 Task: Look for properties with no max time on Redfin.
Action: Mouse moved to (582, 55)
Screenshot: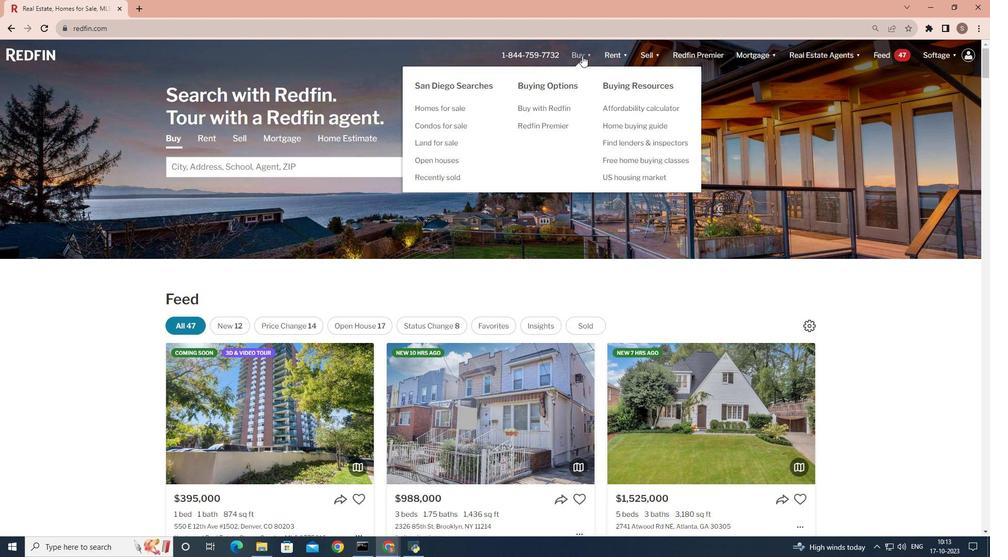 
Action: Mouse pressed left at (582, 55)
Screenshot: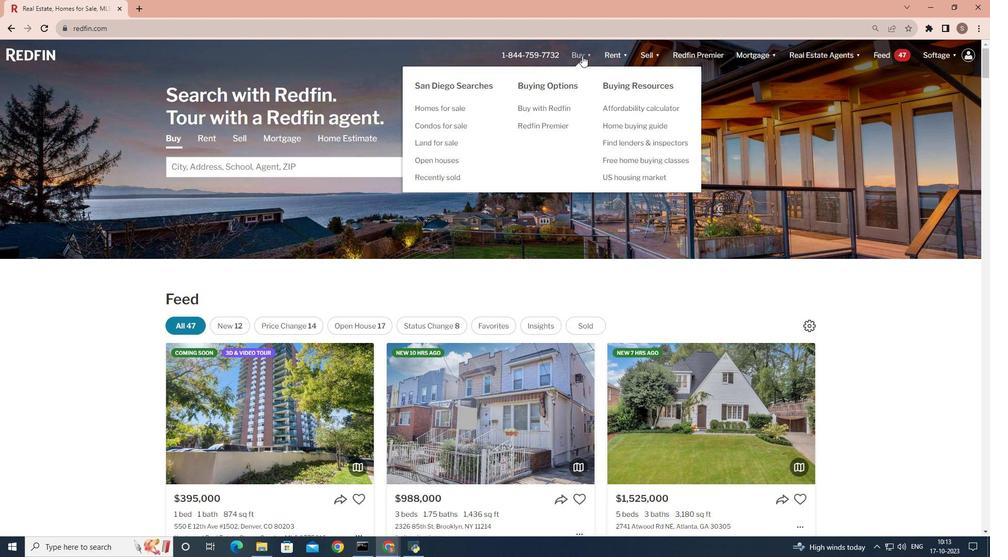 
Action: Mouse moved to (245, 218)
Screenshot: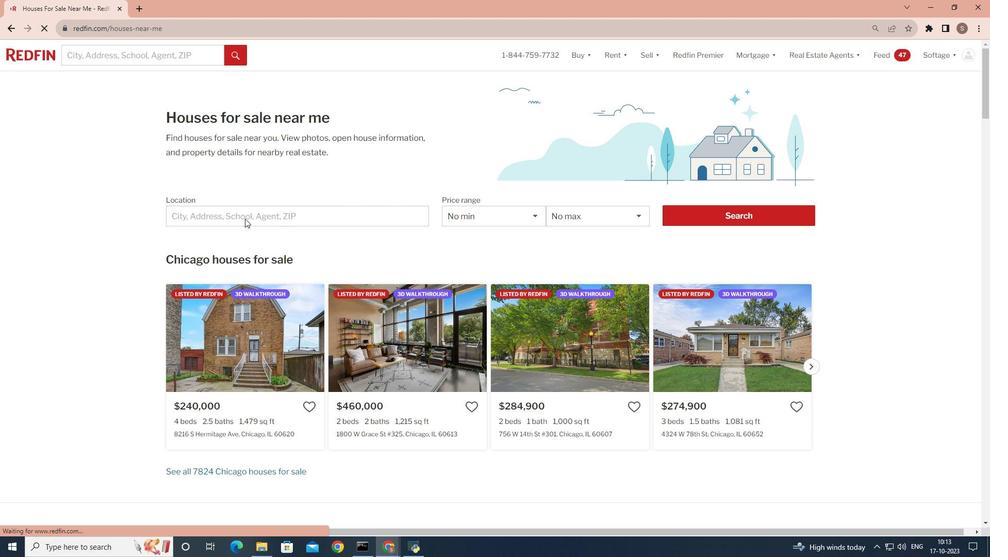 
Action: Mouse pressed left at (245, 218)
Screenshot: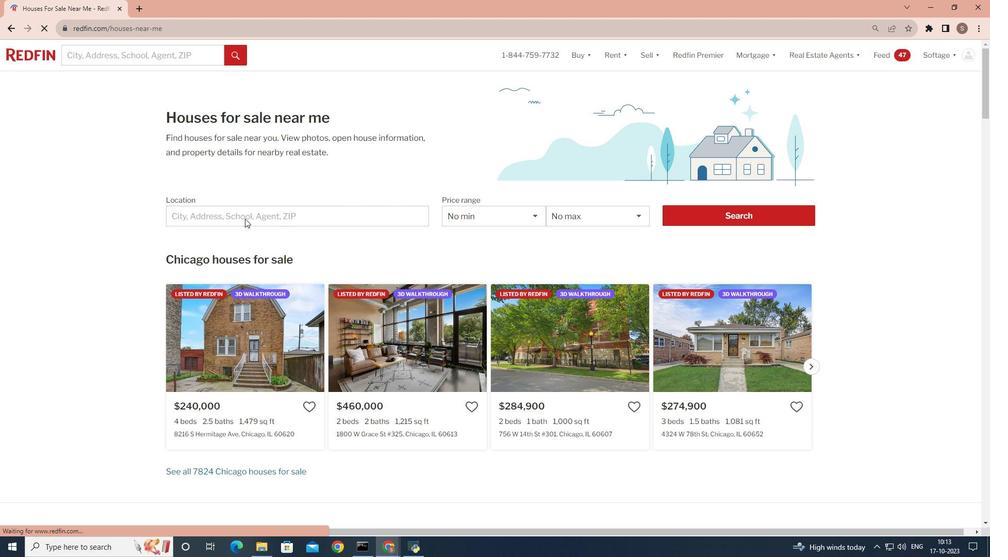 
Action: Mouse moved to (243, 215)
Screenshot: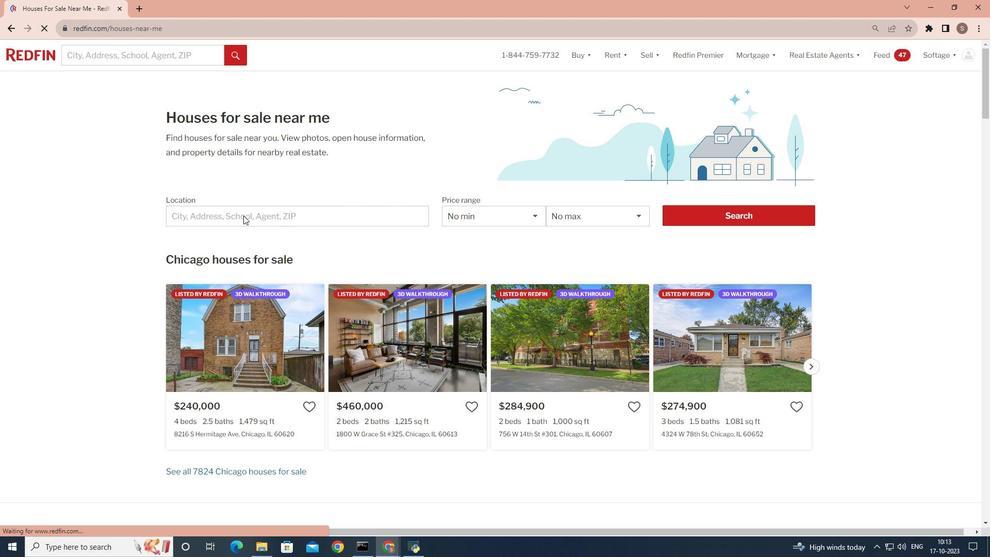 
Action: Mouse pressed left at (243, 215)
Screenshot: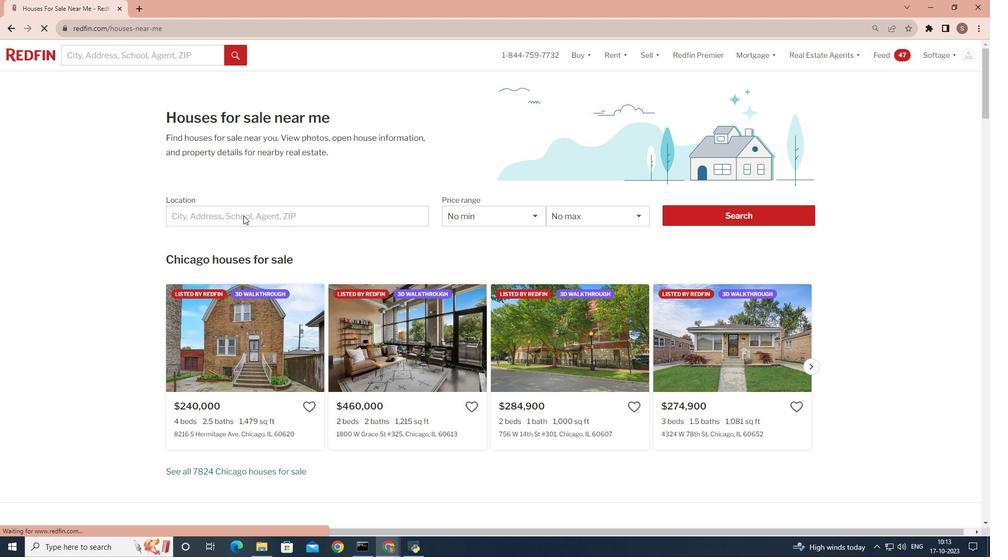 
Action: Mouse moved to (234, 215)
Screenshot: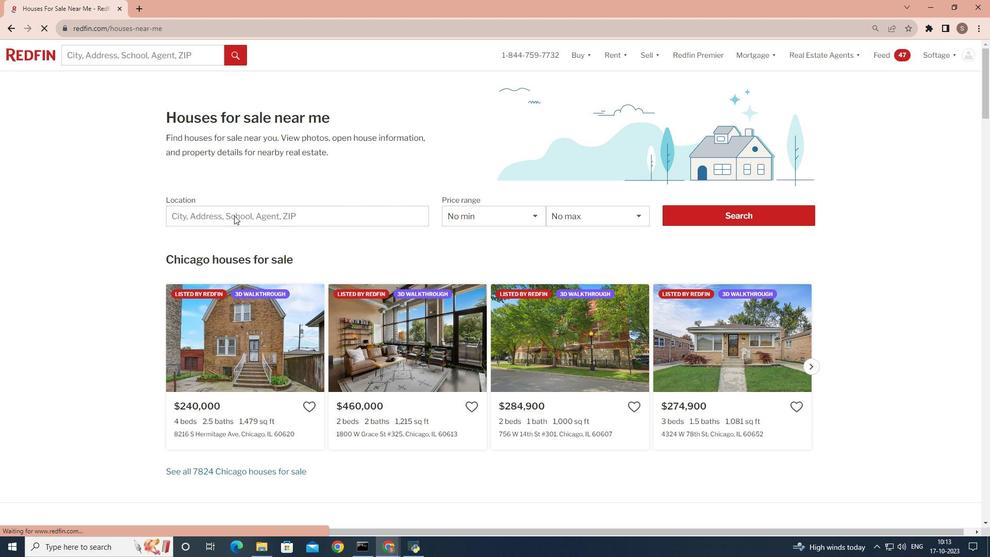 
Action: Mouse pressed left at (234, 215)
Screenshot: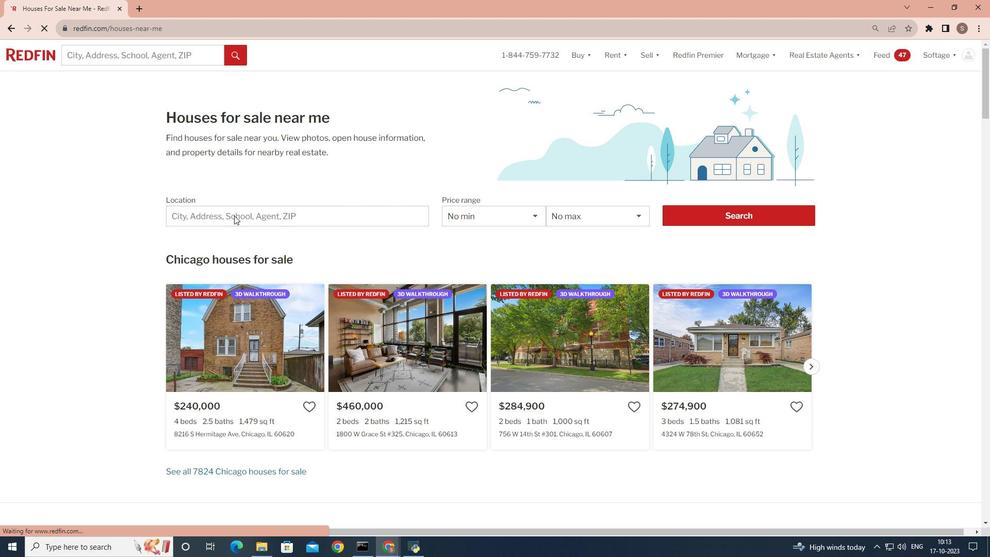
Action: Mouse moved to (236, 215)
Screenshot: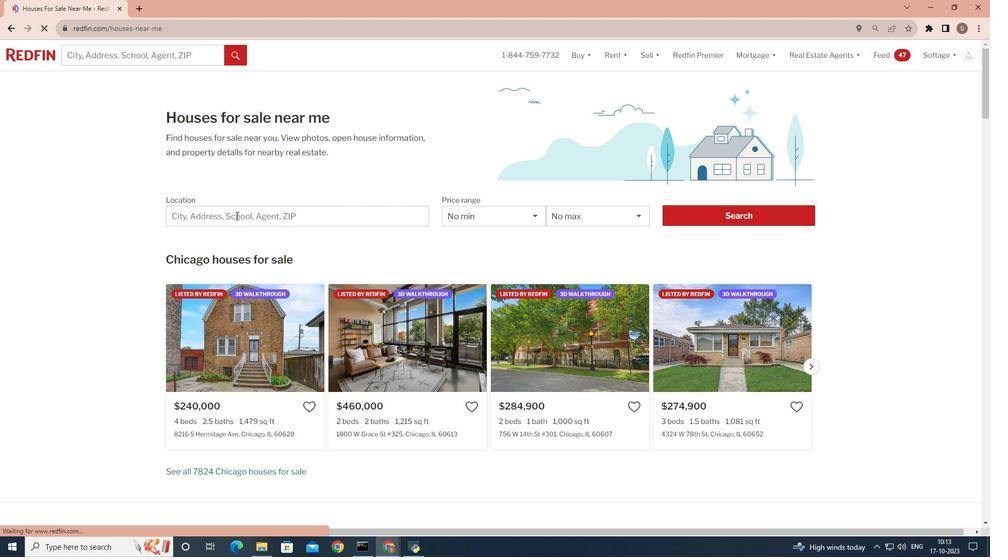 
Action: Key pressed <Key.shift>Sa
Screenshot: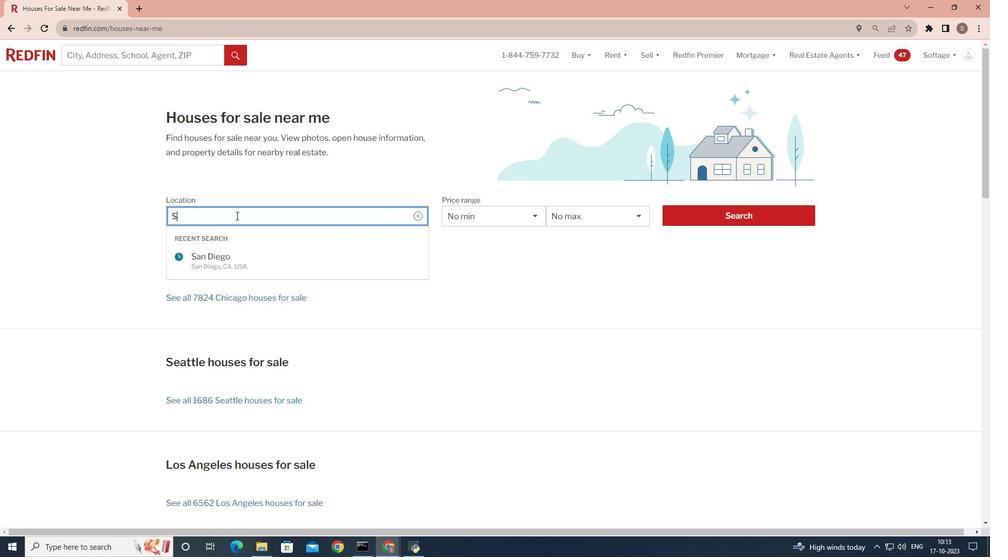
Action: Mouse moved to (236, 215)
Screenshot: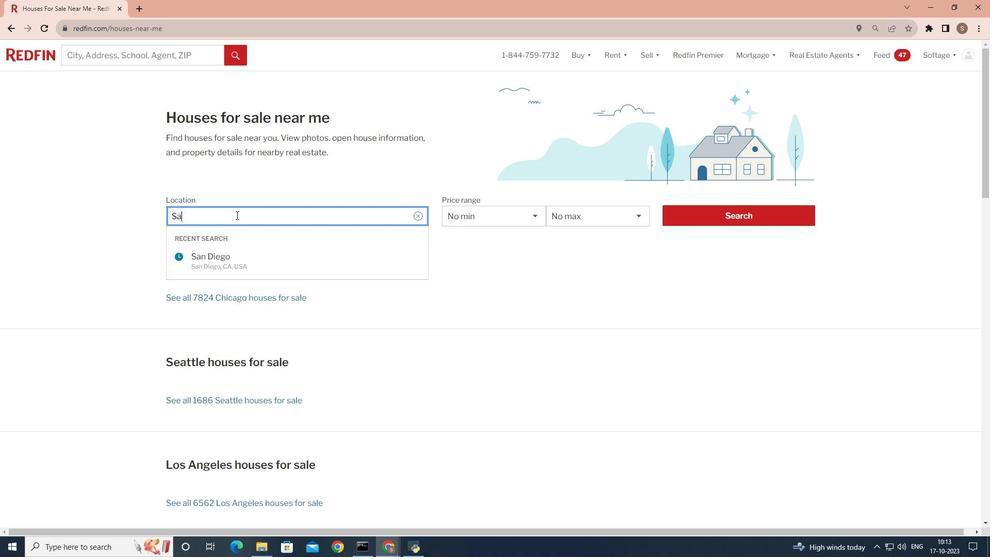 
Action: Key pressed n<Key.space><Key.shift>Di
Screenshot: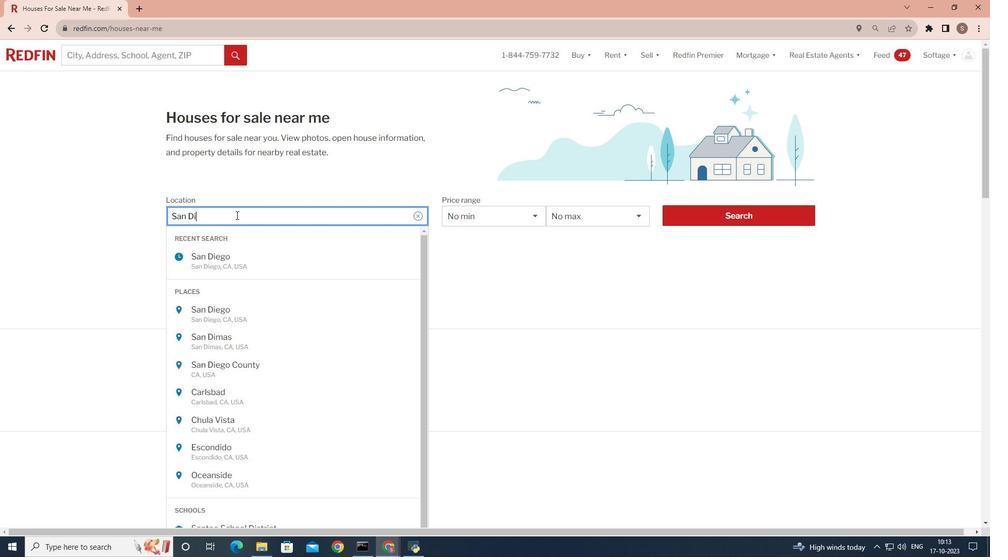 
Action: Mouse moved to (236, 214)
Screenshot: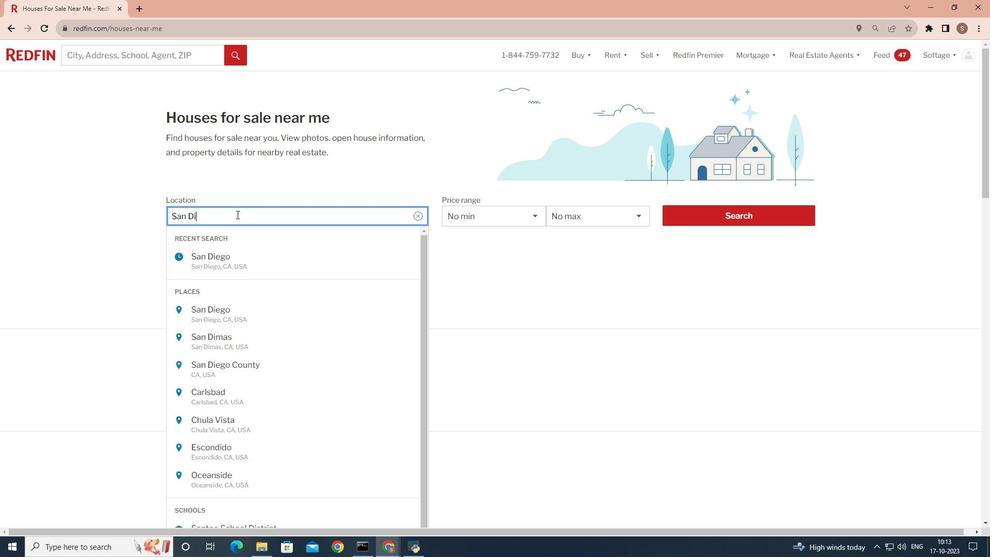 
Action: Key pressed eg
Screenshot: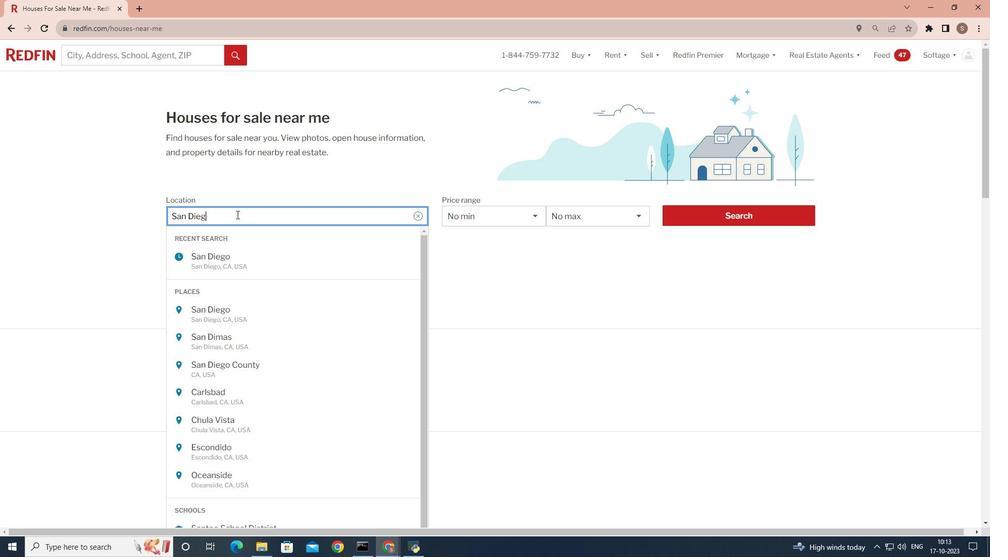 
Action: Mouse moved to (237, 214)
Screenshot: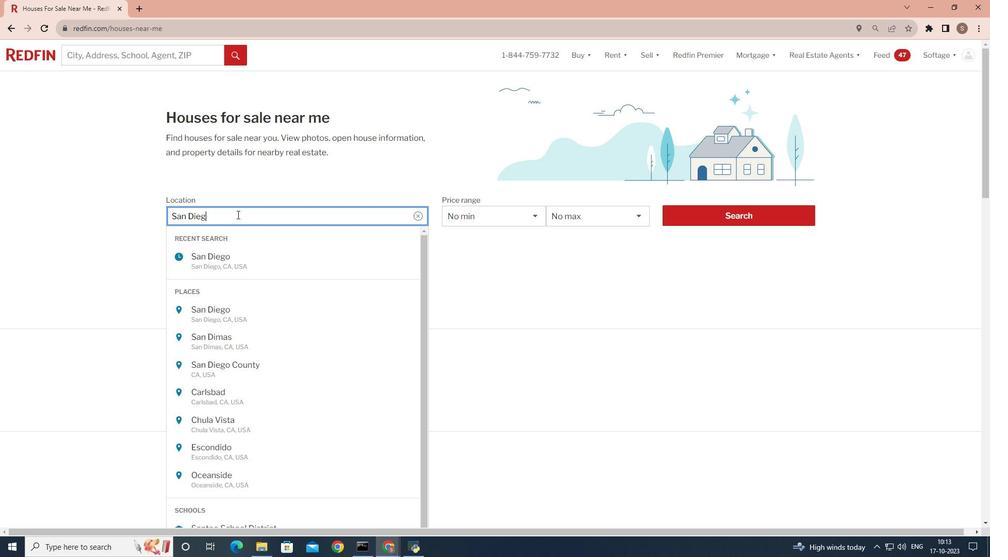 
Action: Key pressed o
Screenshot: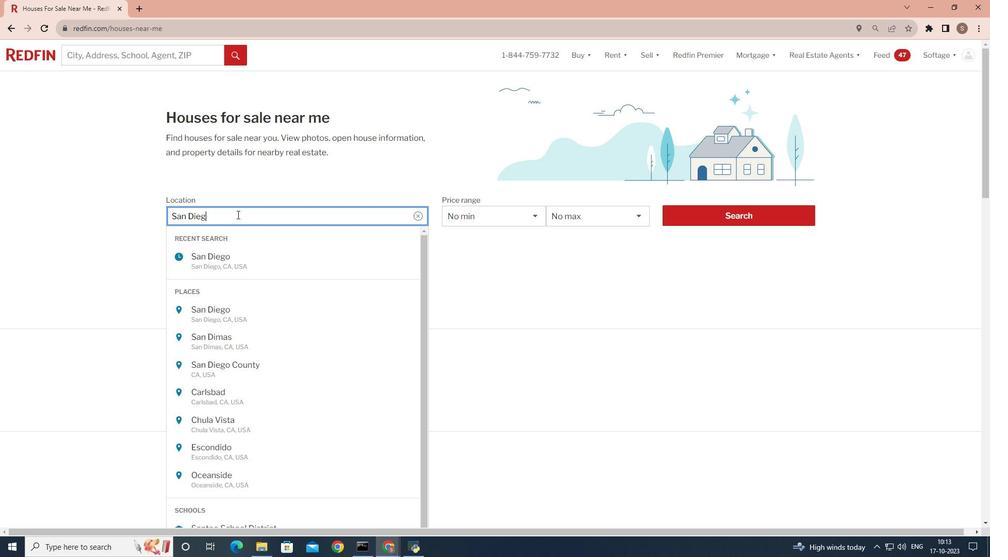 
Action: Mouse moved to (699, 212)
Screenshot: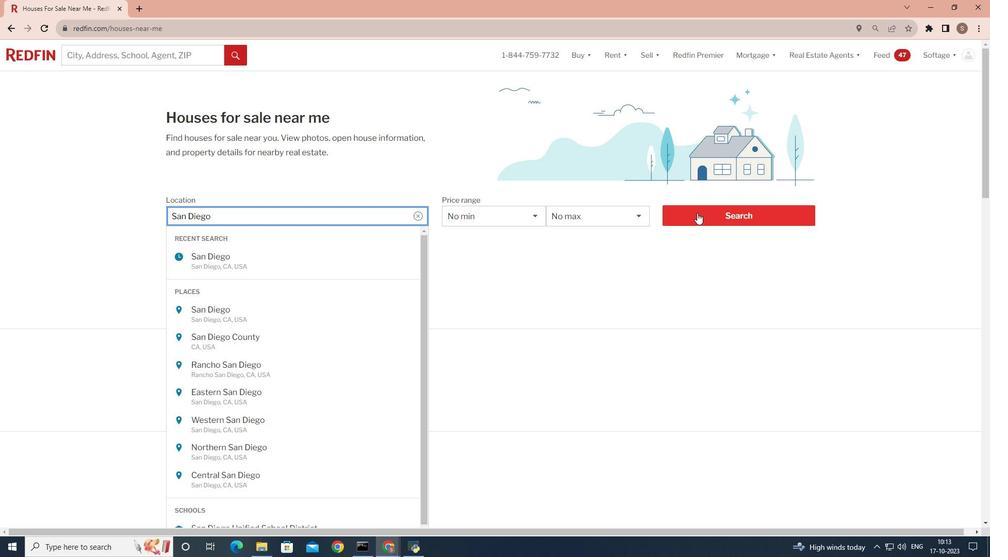 
Action: Mouse pressed left at (699, 212)
Screenshot: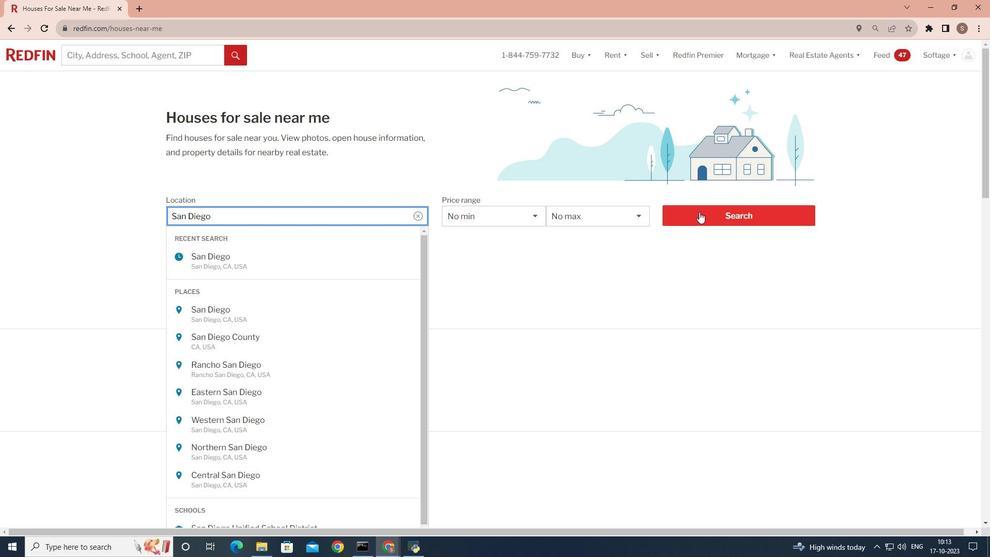 
Action: Mouse moved to (699, 212)
Screenshot: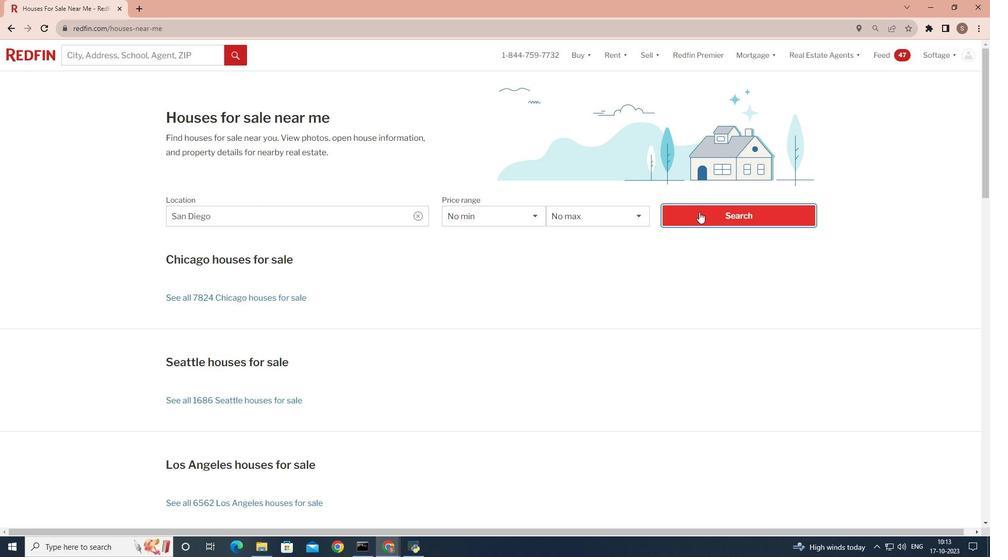 
Action: Mouse pressed left at (699, 212)
Screenshot: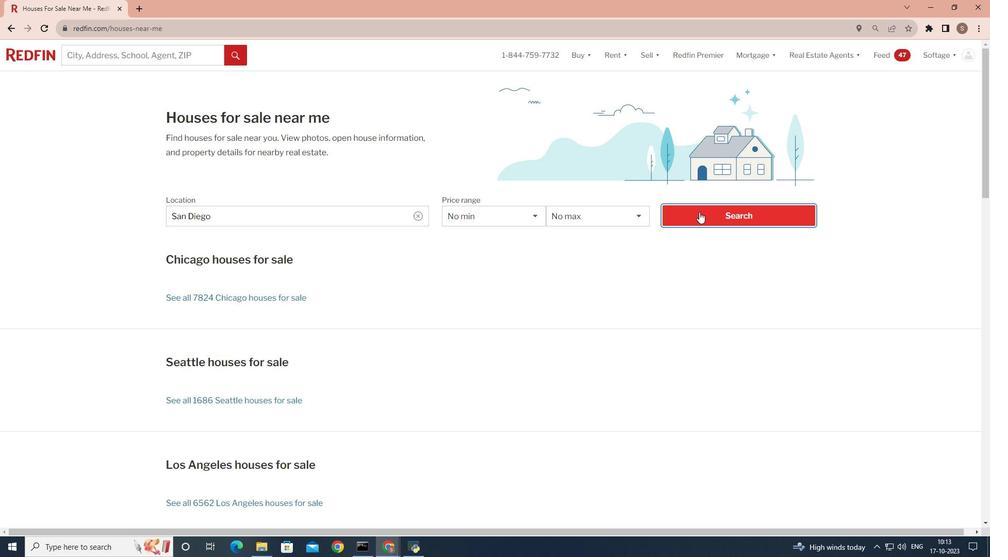 
Action: Mouse moved to (870, 122)
Screenshot: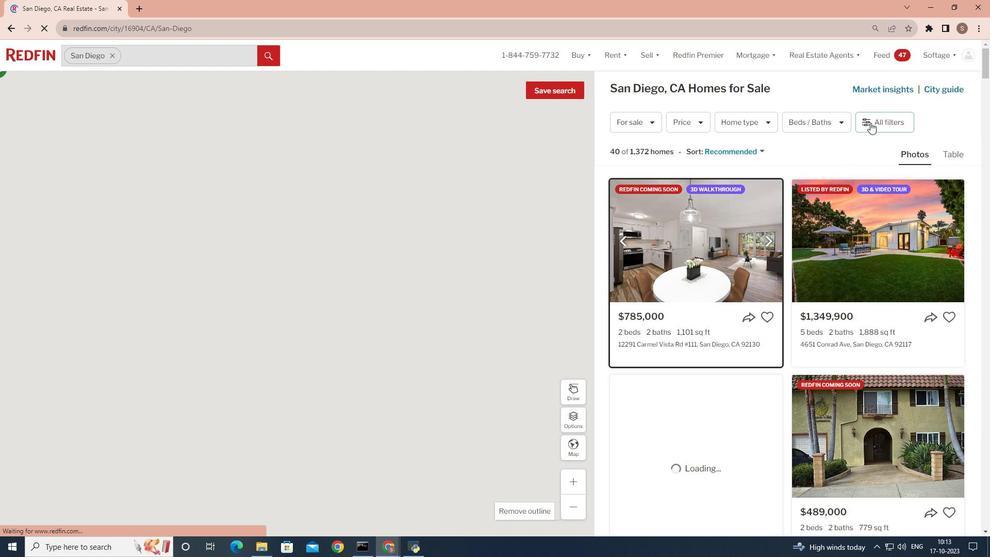 
Action: Mouse pressed left at (870, 122)
Screenshot: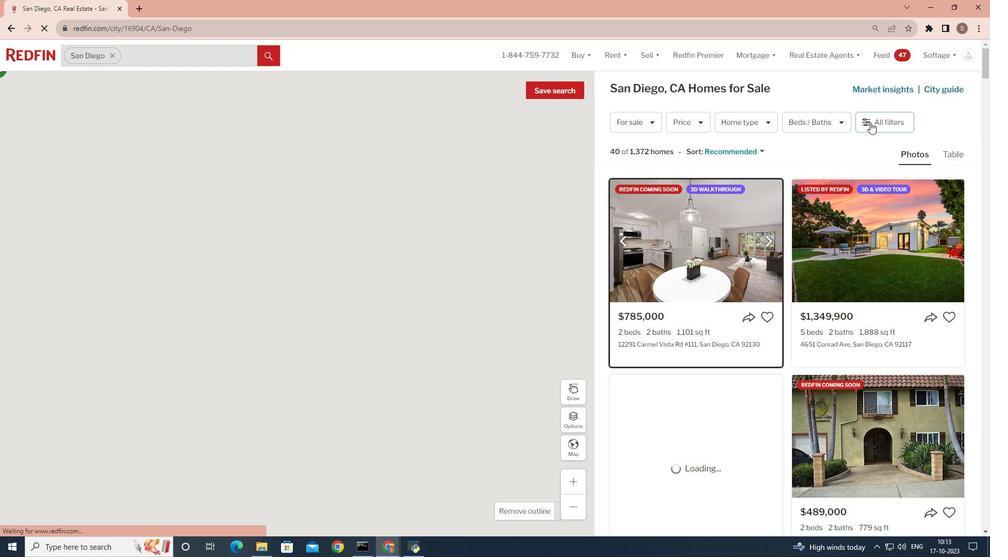
Action: Mouse pressed left at (870, 122)
Screenshot: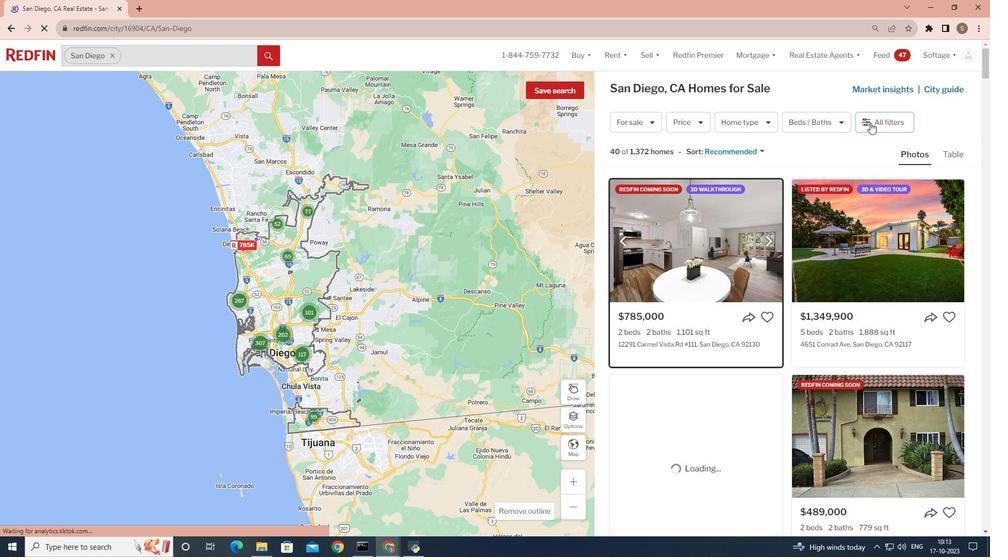 
Action: Mouse pressed left at (870, 122)
Screenshot: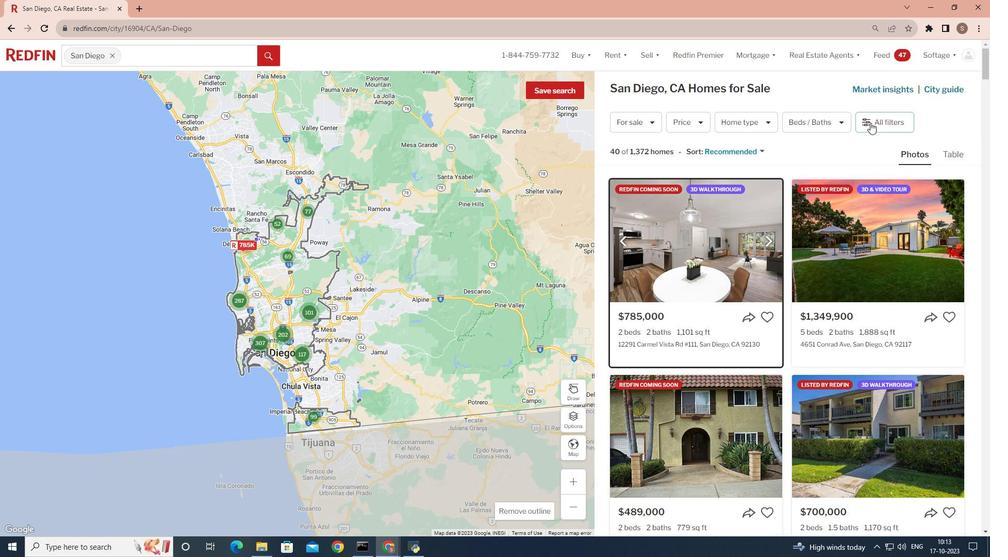 
Action: Mouse moved to (840, 231)
Screenshot: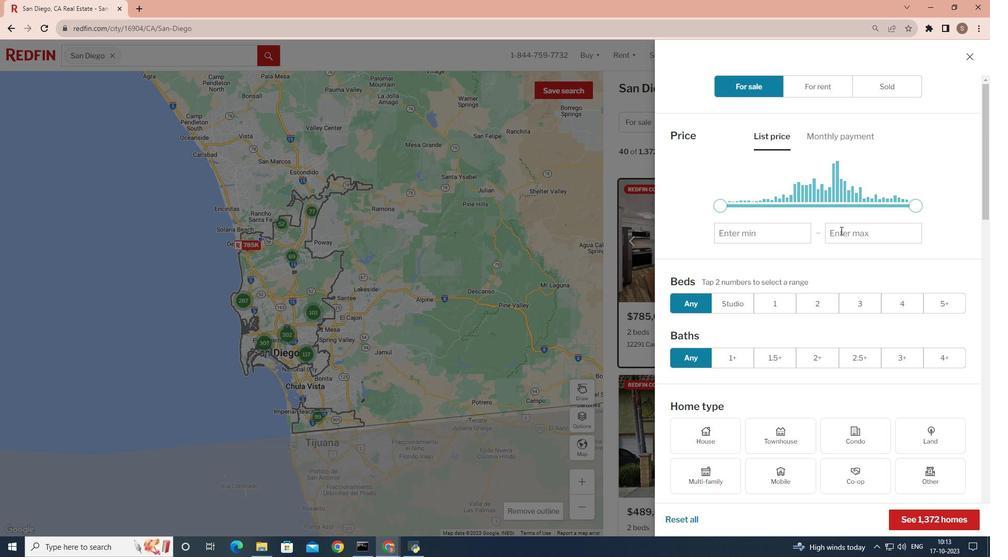 
Action: Mouse scrolled (840, 230) with delta (0, 0)
Screenshot: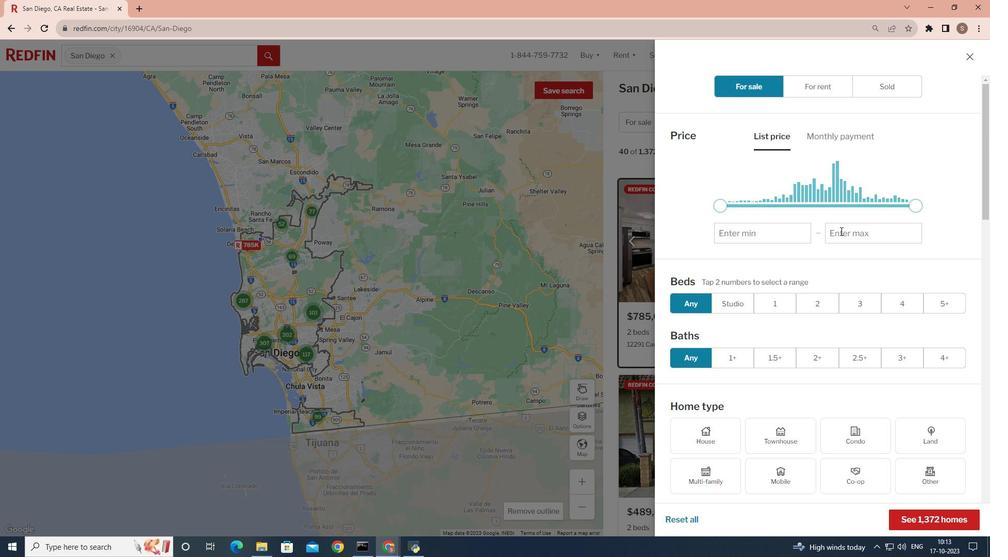 
Action: Mouse moved to (840, 231)
Screenshot: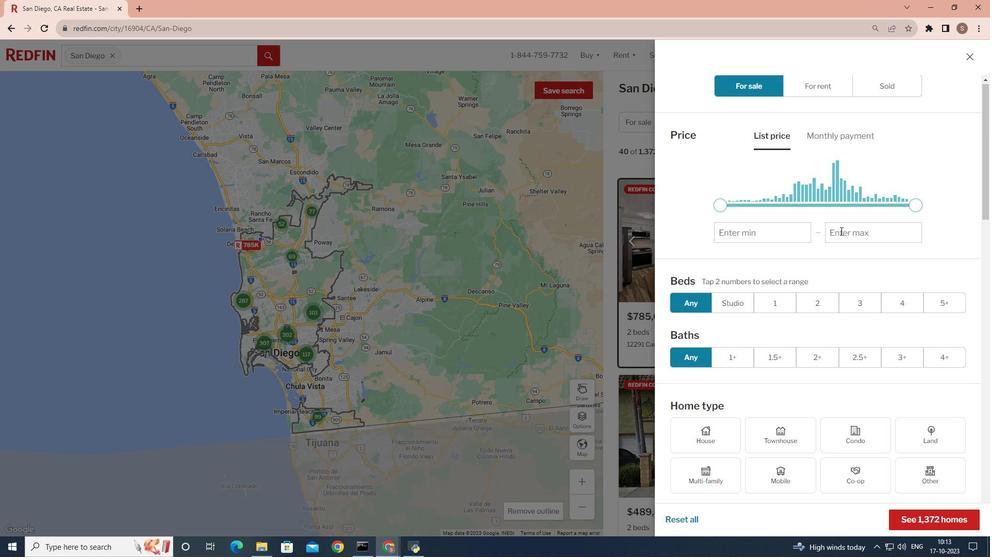 
Action: Mouse scrolled (840, 230) with delta (0, 0)
Screenshot: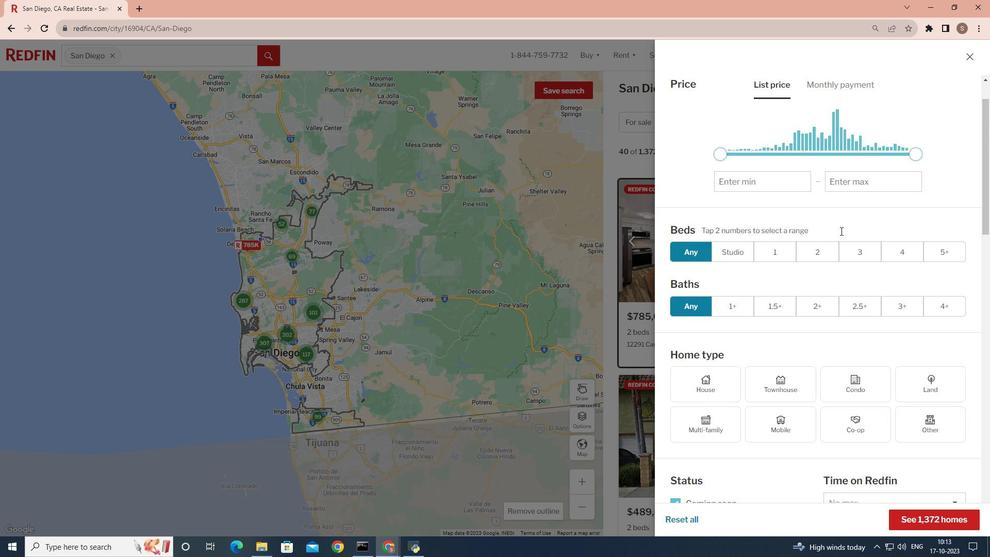 
Action: Mouse scrolled (840, 230) with delta (0, 0)
Screenshot: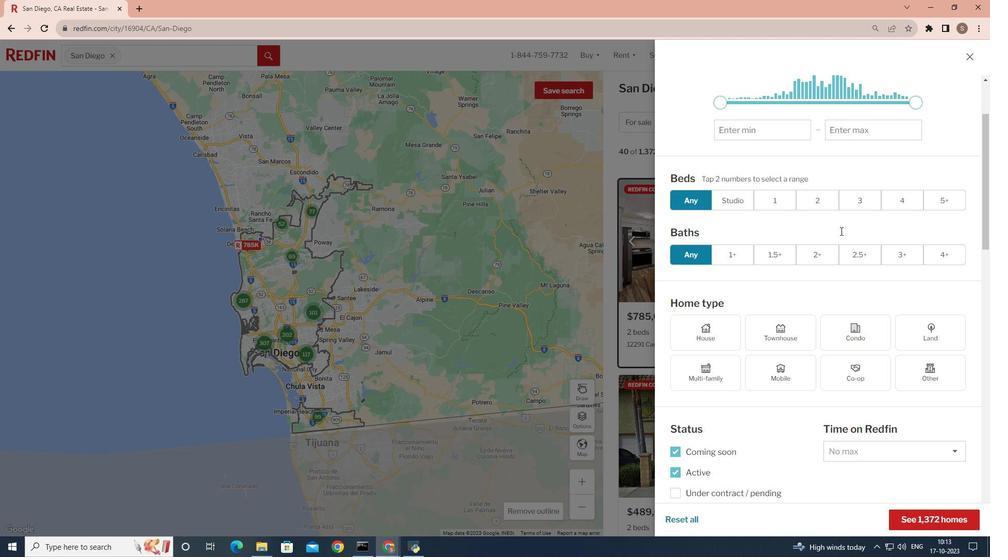 
Action: Mouse scrolled (840, 230) with delta (0, 0)
Screenshot: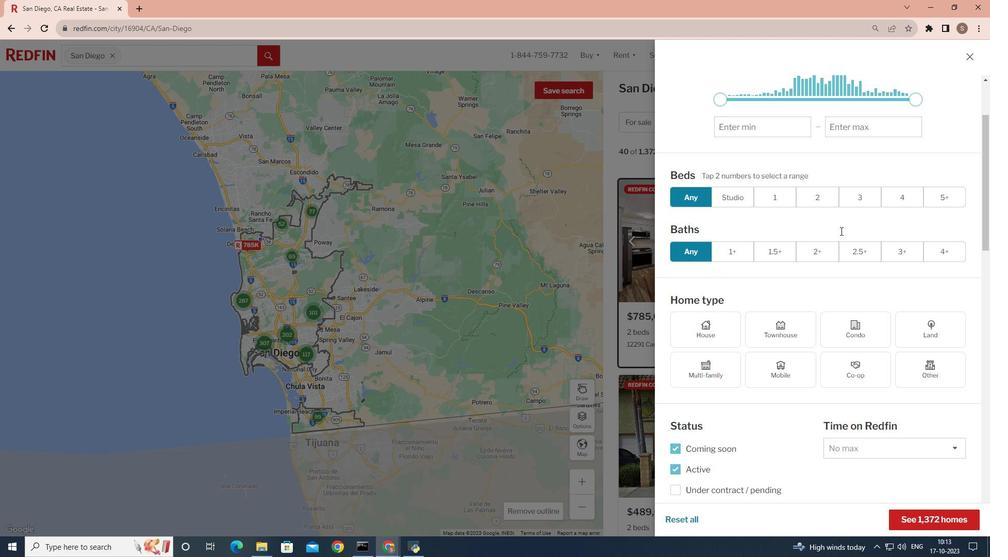 
Action: Mouse moved to (840, 231)
Screenshot: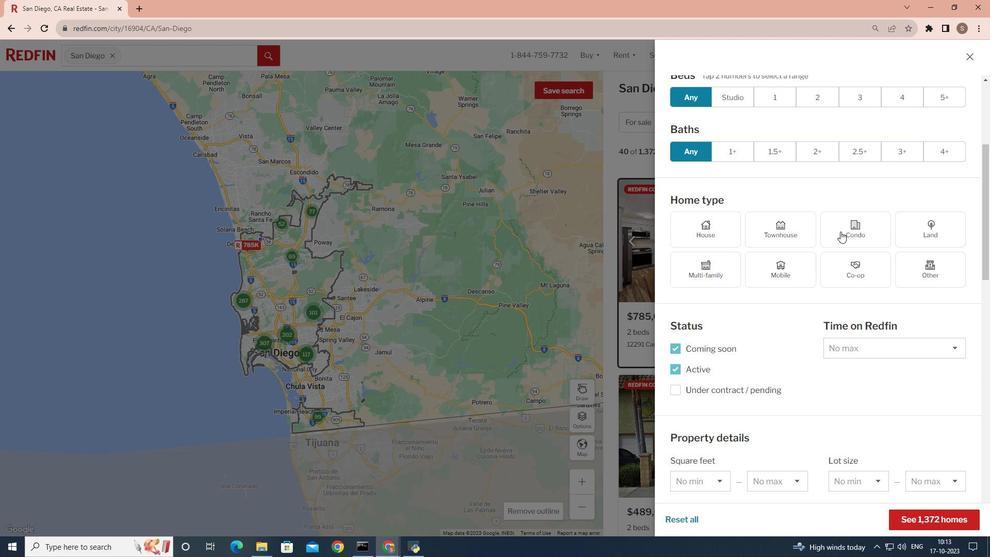 
Action: Mouse scrolled (840, 231) with delta (0, 0)
Screenshot: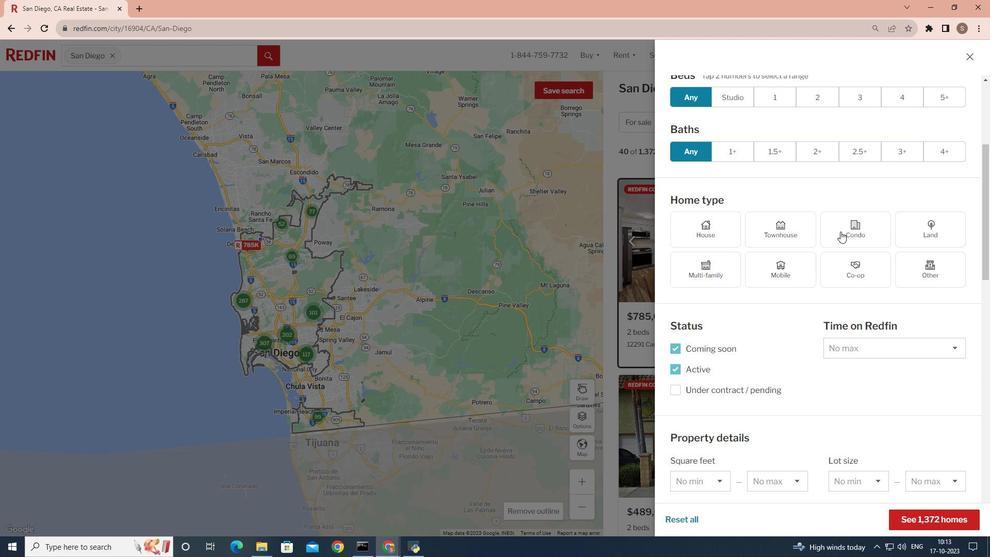 
Action: Mouse moved to (864, 249)
Screenshot: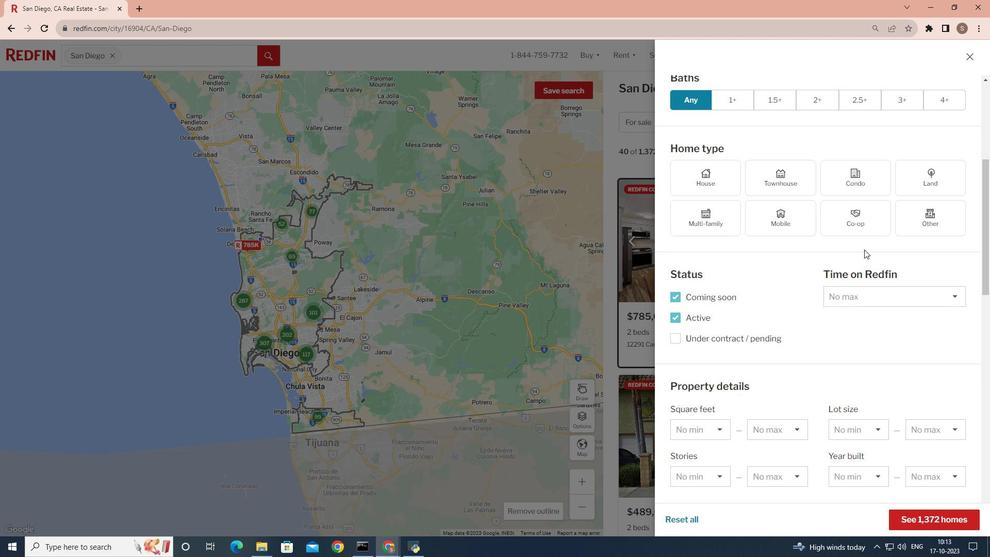 
Action: Mouse scrolled (864, 249) with delta (0, 0)
Screenshot: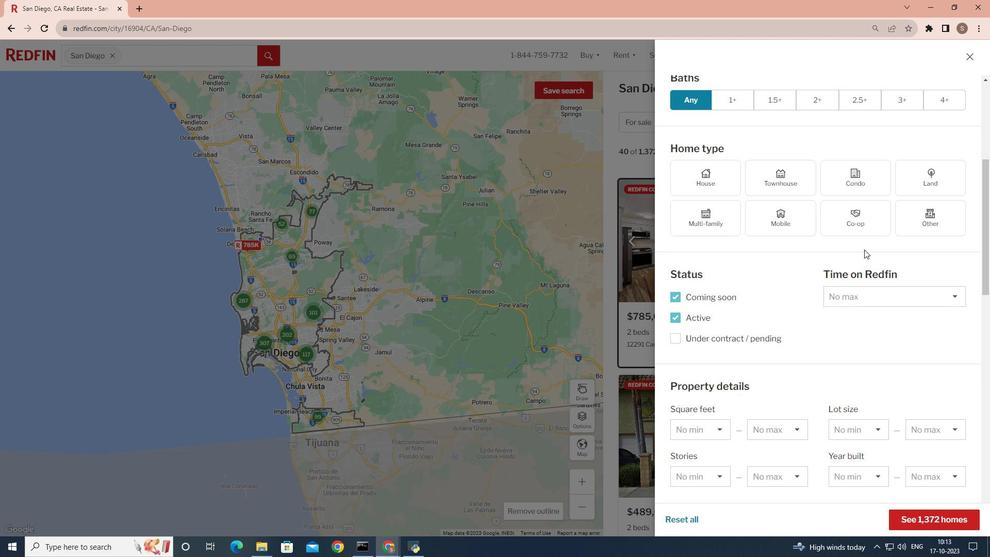 
Action: Mouse moved to (885, 254)
Screenshot: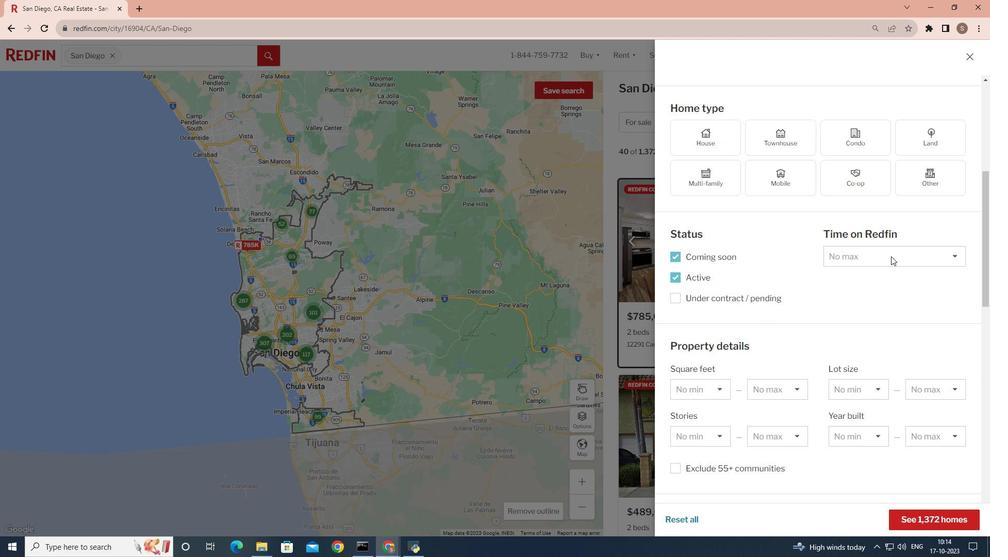 
Action: Mouse scrolled (885, 254) with delta (0, 0)
Screenshot: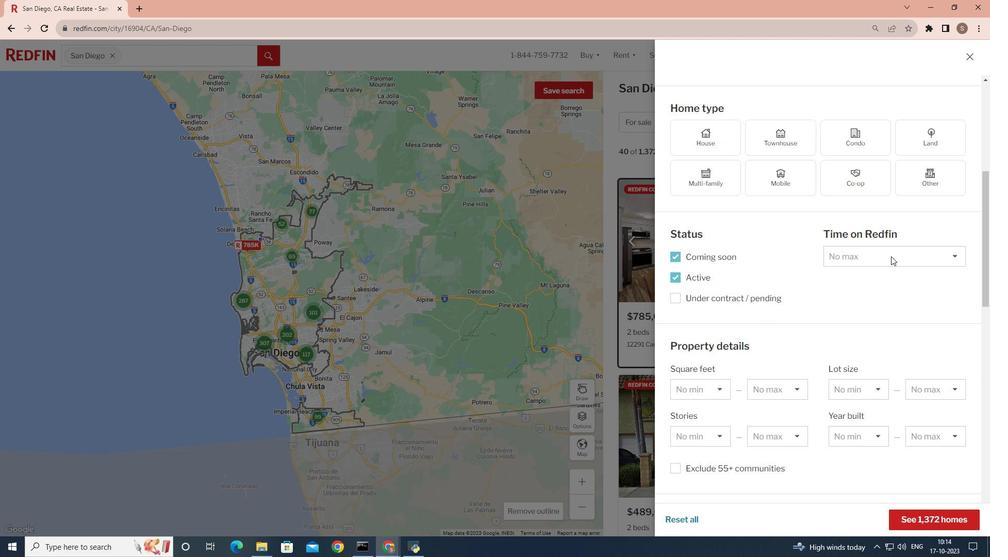 
Action: Mouse moved to (949, 290)
Screenshot: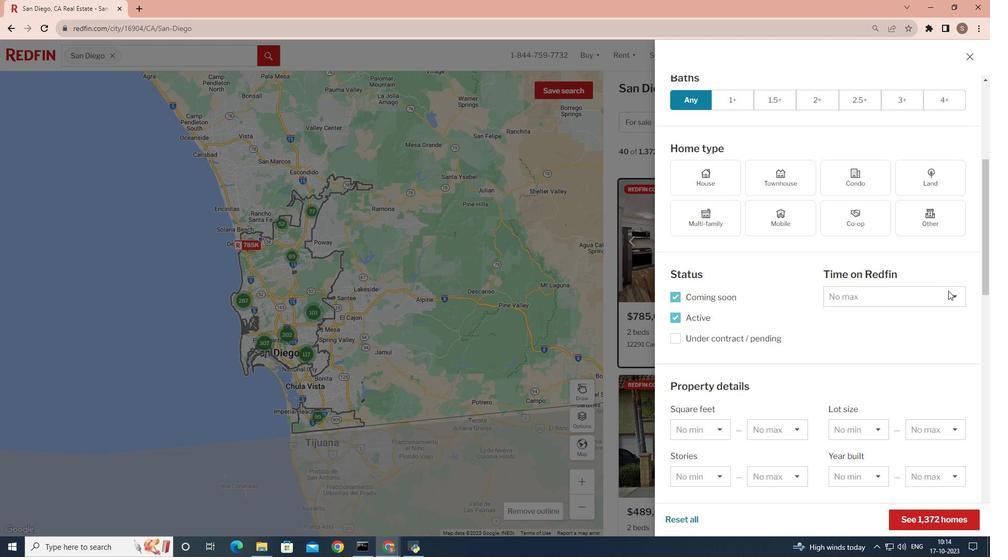 
Action: Mouse pressed left at (949, 290)
Screenshot: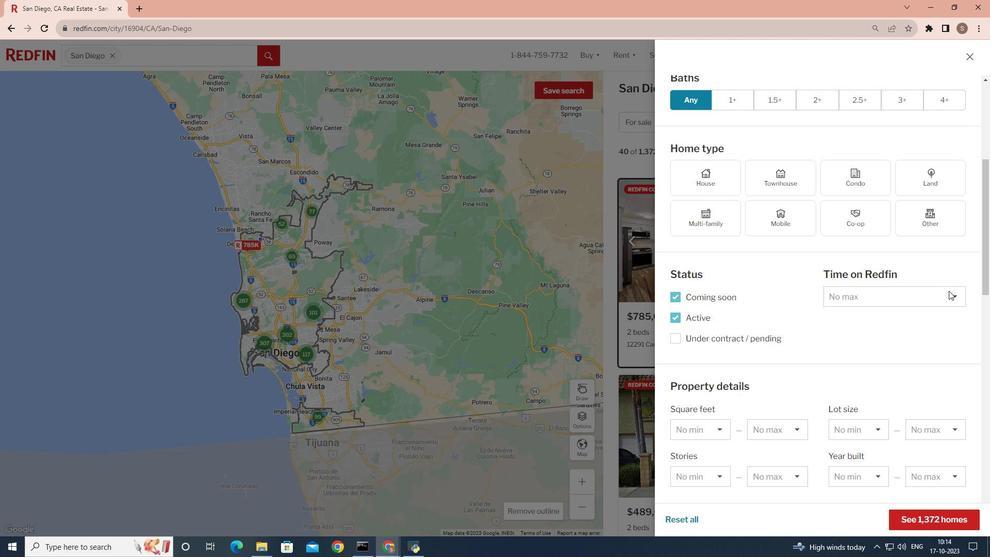 
Action: Mouse moved to (933, 312)
Screenshot: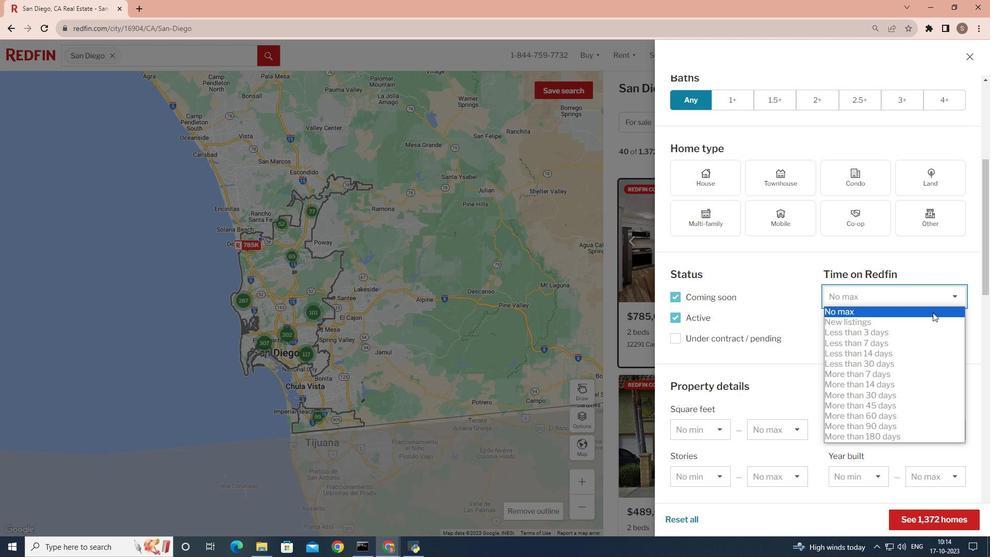 
Action: Mouse pressed left at (933, 312)
Screenshot: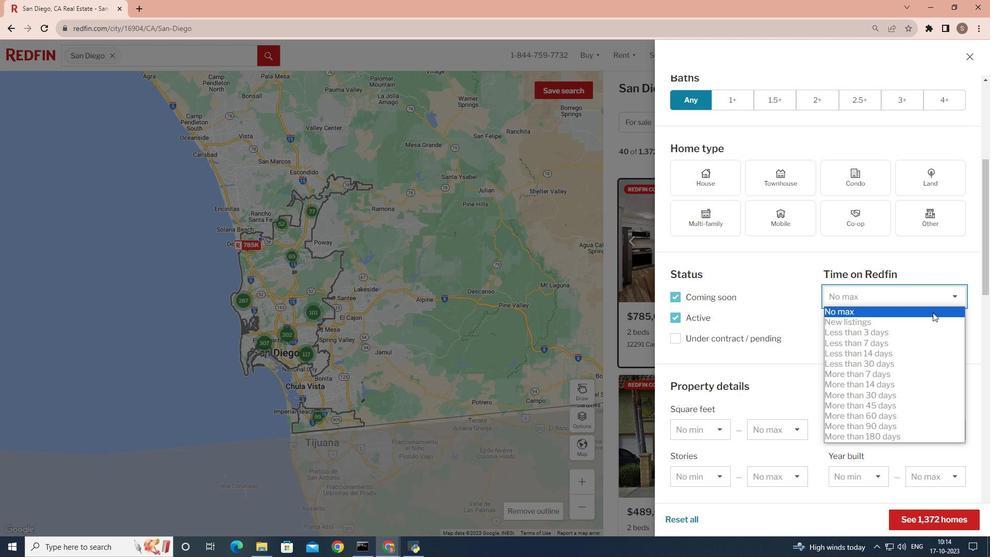 
Action: Mouse moved to (958, 516)
Screenshot: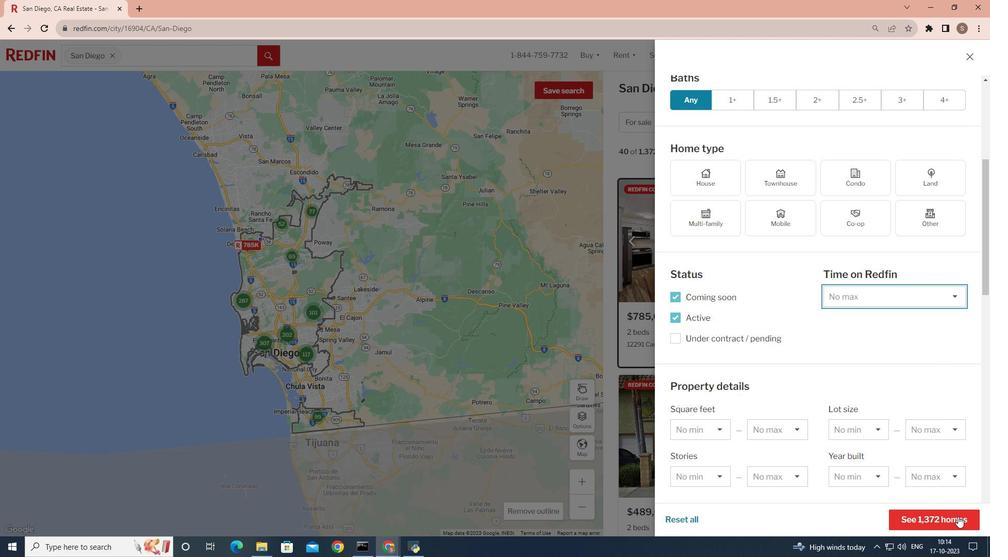 
Action: Mouse pressed left at (958, 516)
Screenshot: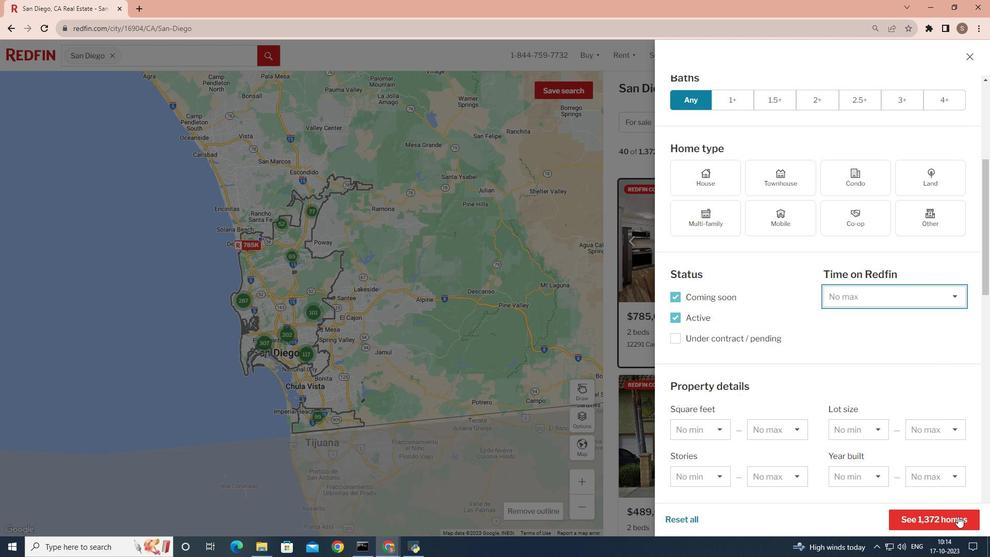 
Action: Mouse moved to (923, 504)
Screenshot: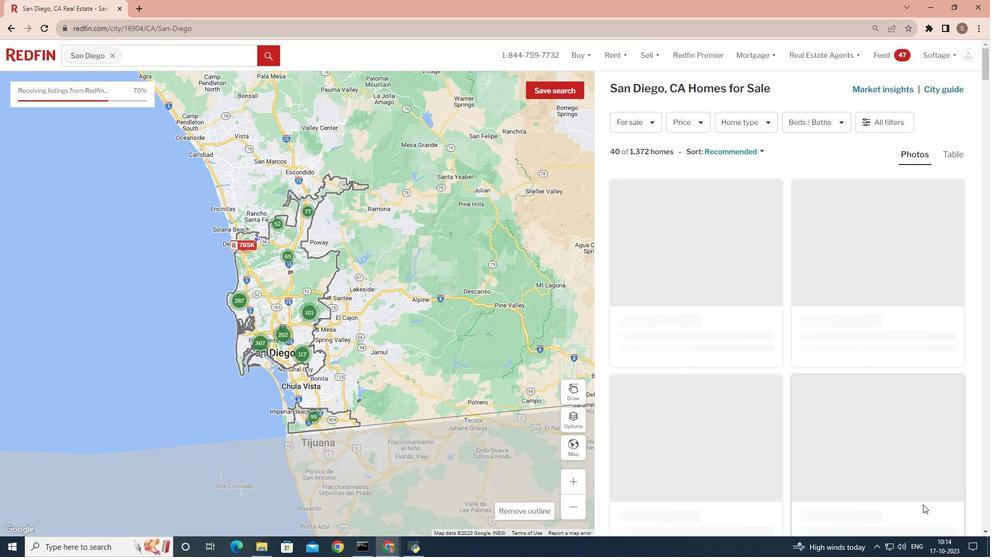 
